 Task: Create List Sales Funnel in Board IT Infrastructure Management to Workspace Career Coaching. Create List Sales Tracking in Board Diversity and Inclusion Metrics Analysis to Workspace Career Coaching. Create List Sales Reporting in Board Content Marketing Interactive Content Strategy and Execution to Workspace Career Coaching
Action: Mouse moved to (73, 333)
Screenshot: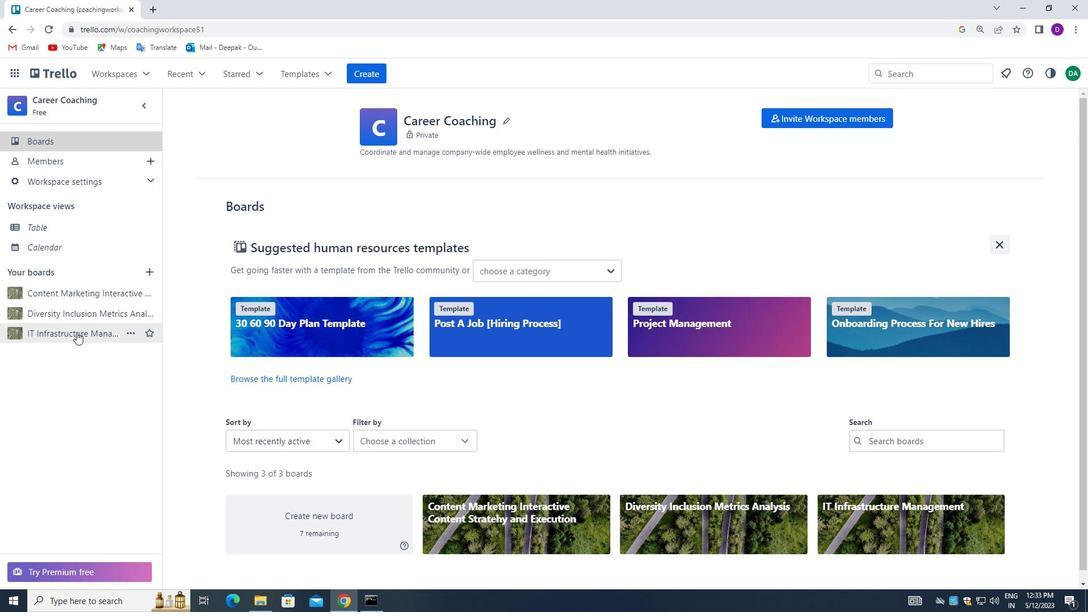 
Action: Mouse pressed left at (73, 333)
Screenshot: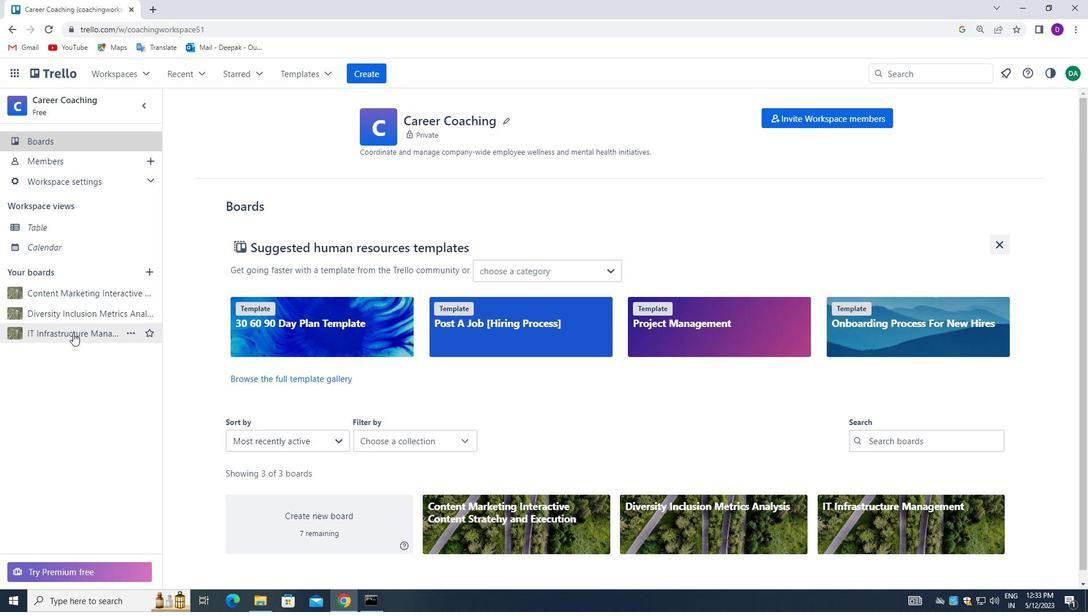 
Action: Mouse moved to (561, 142)
Screenshot: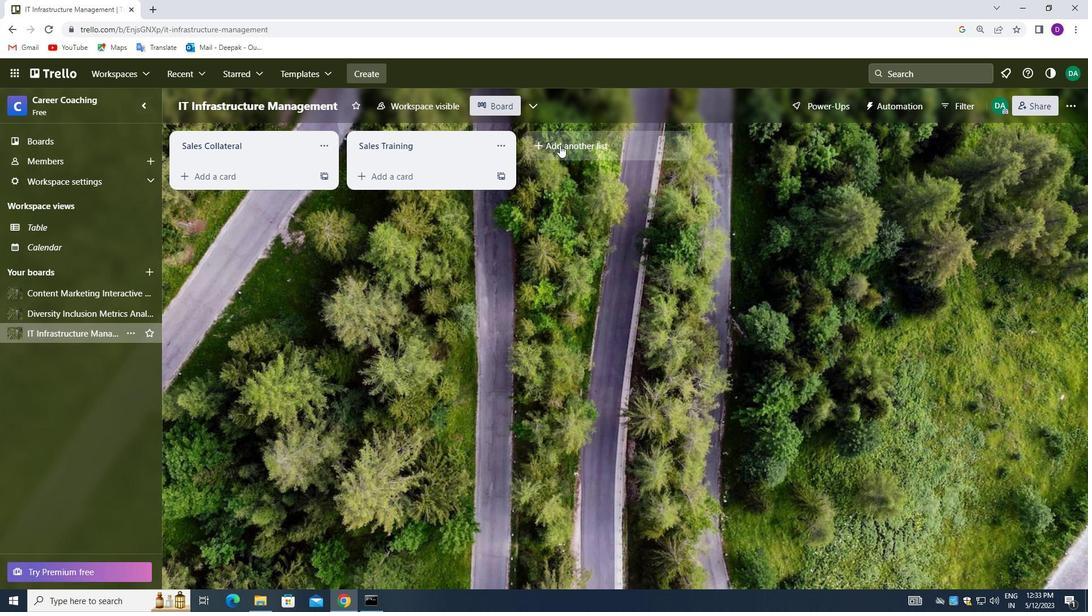 
Action: Mouse pressed left at (561, 142)
Screenshot: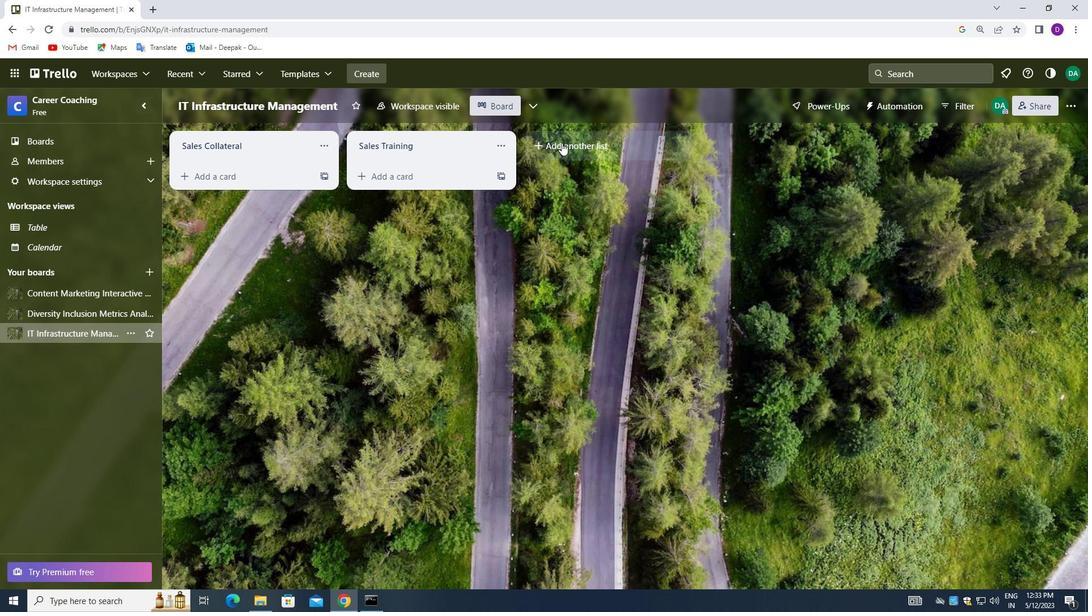 
Action: Mouse moved to (557, 146)
Screenshot: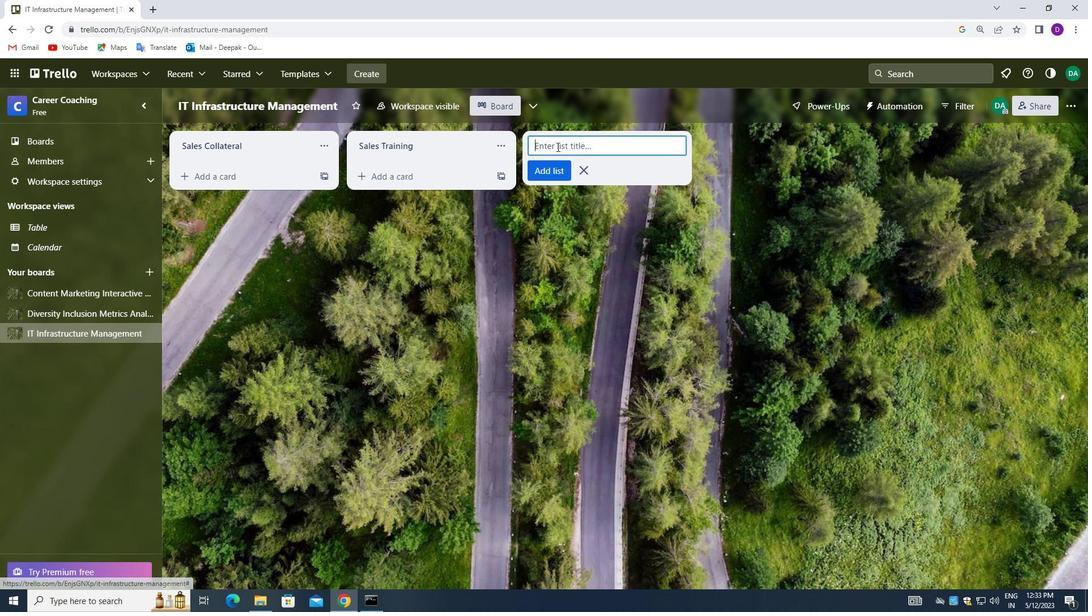 
Action: Mouse pressed left at (557, 146)
Screenshot: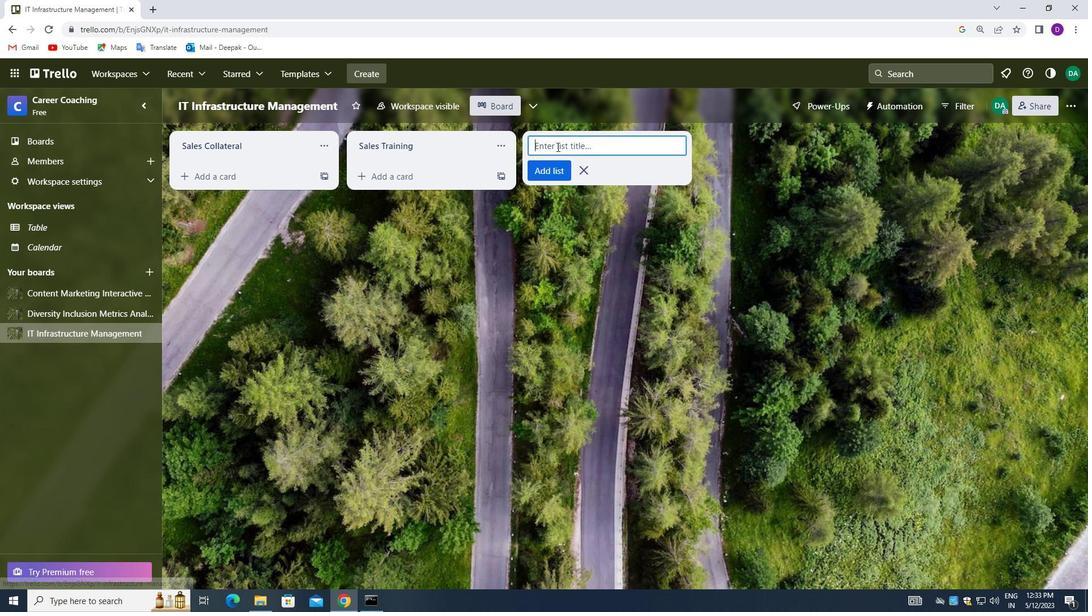 
Action: Mouse moved to (402, 286)
Screenshot: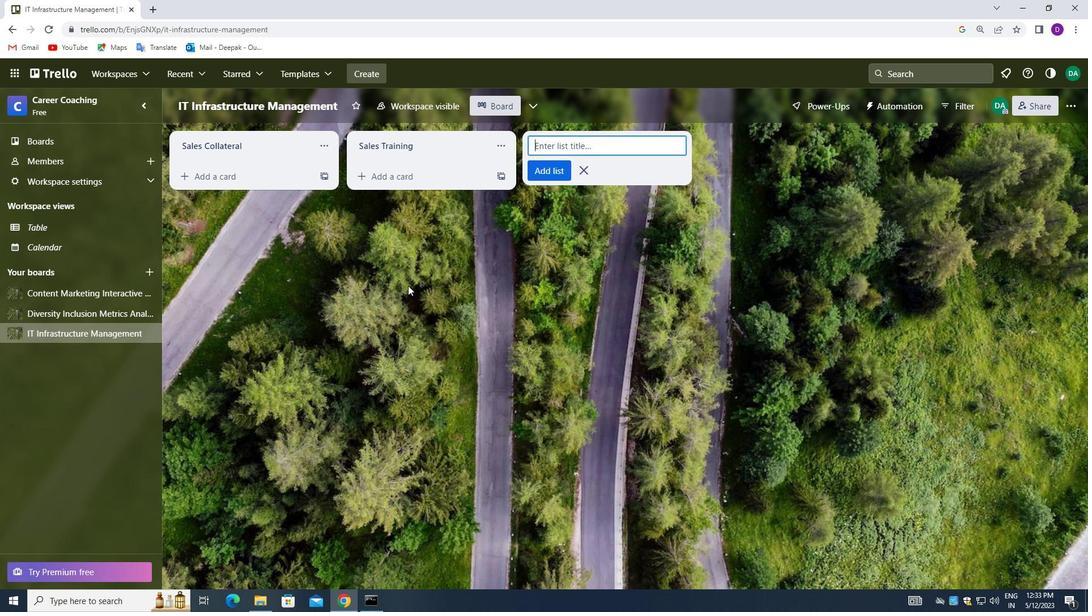 
Action: Key pressed <Key.shift_r>Sales<Key.space><Key.shift_r>Funnel<Key.space>
Screenshot: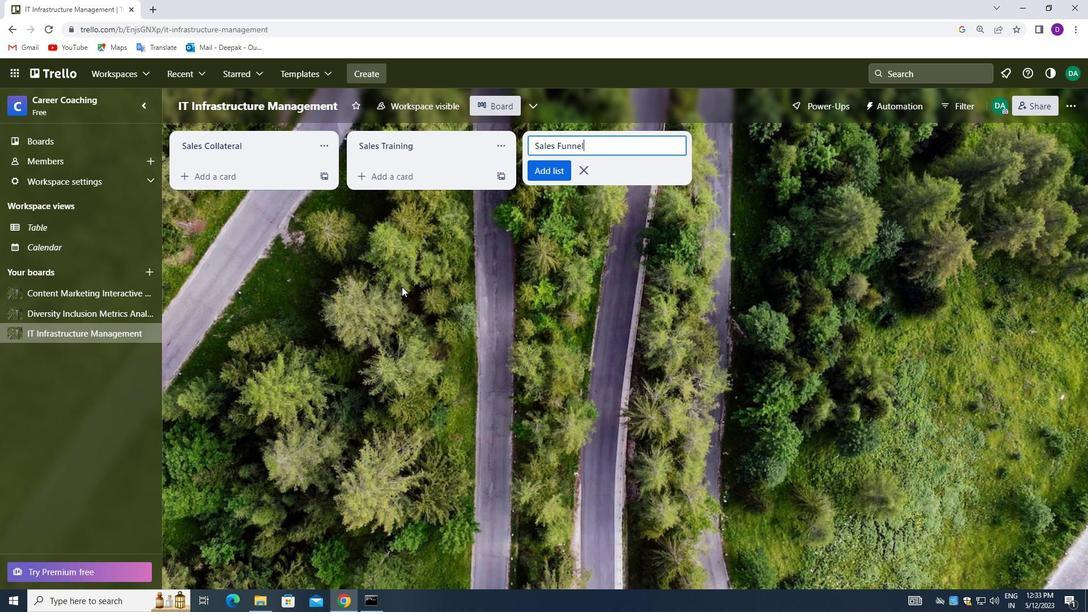 
Action: Mouse moved to (544, 173)
Screenshot: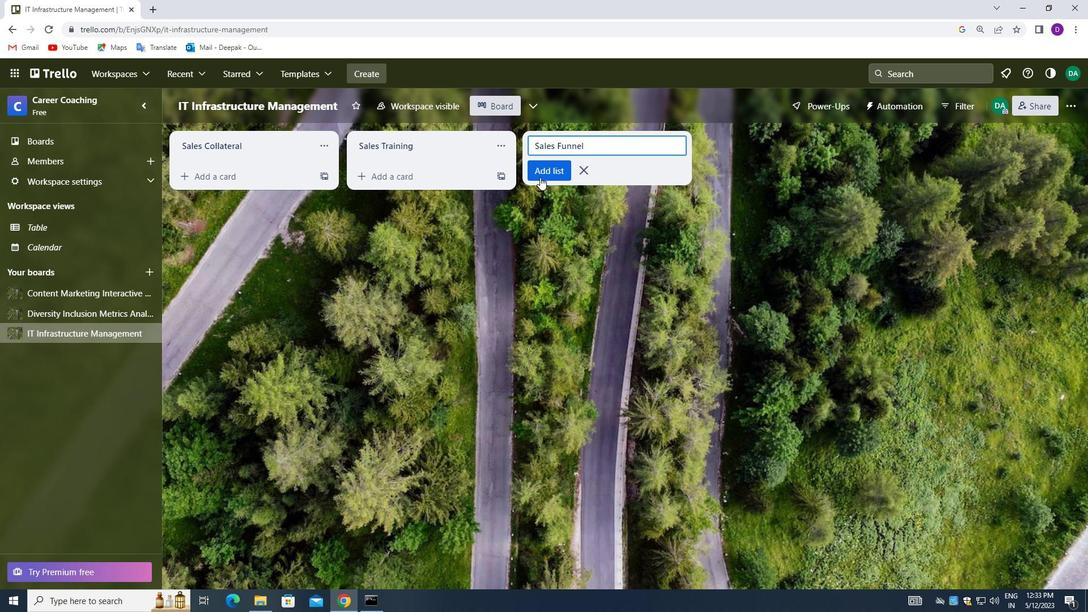 
Action: Mouse pressed left at (544, 173)
Screenshot: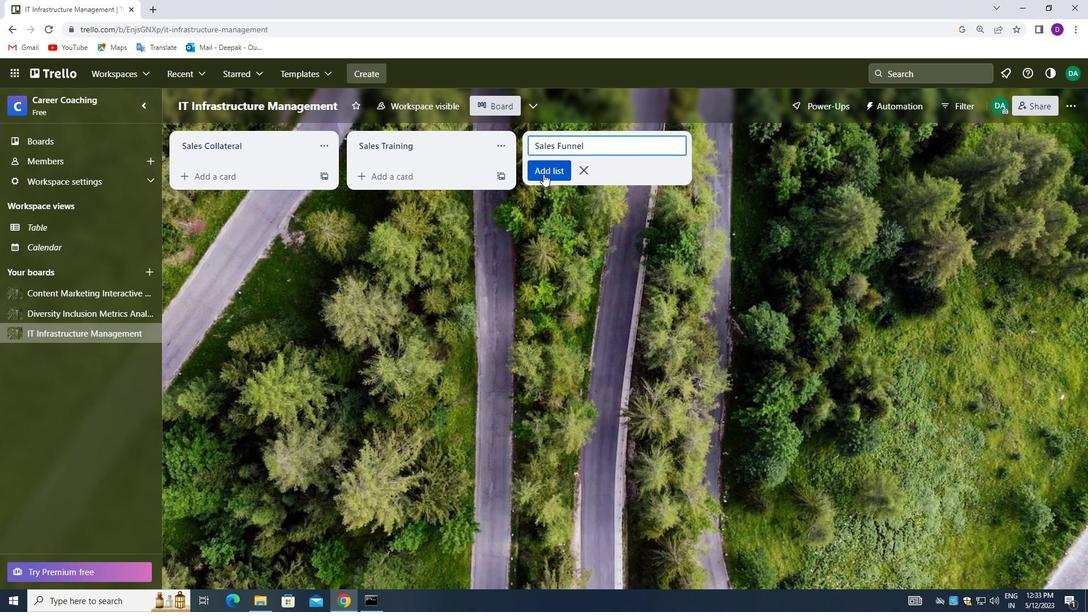 
Action: Mouse moved to (75, 312)
Screenshot: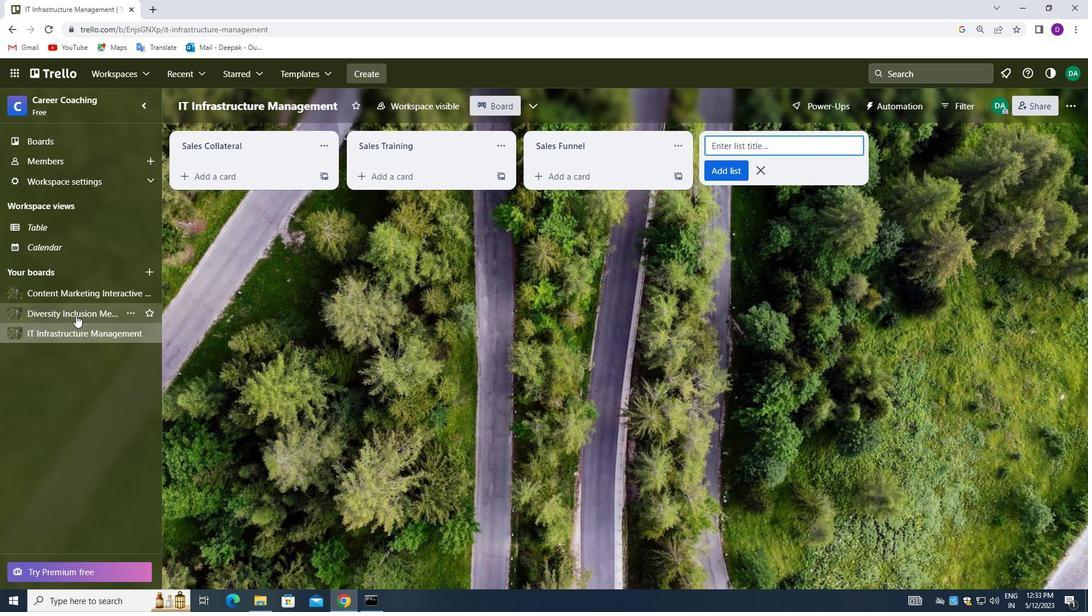 
Action: Mouse pressed left at (75, 312)
Screenshot: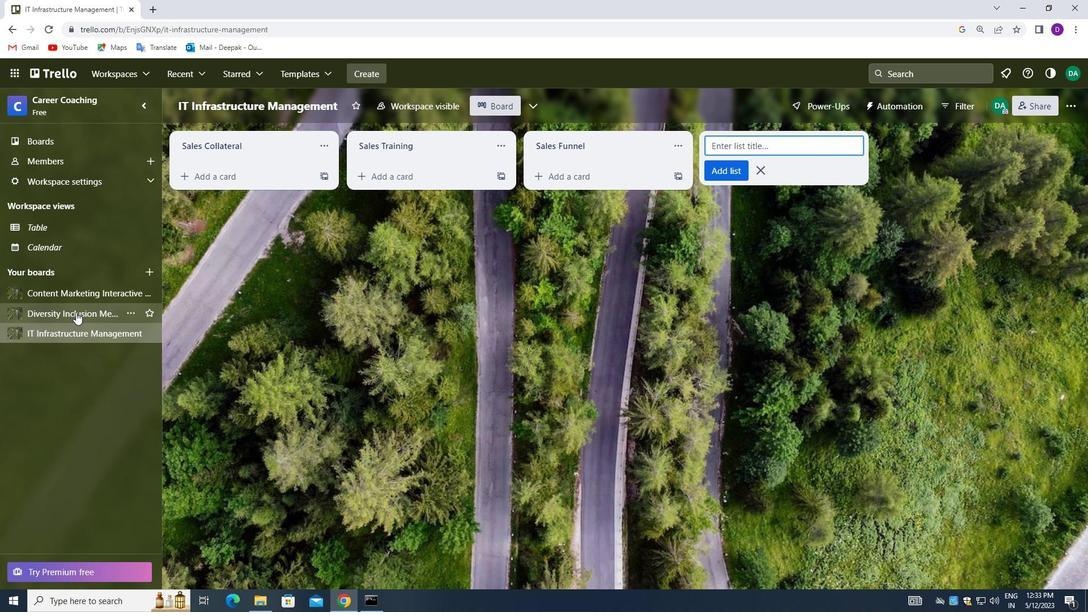 
Action: Mouse moved to (544, 149)
Screenshot: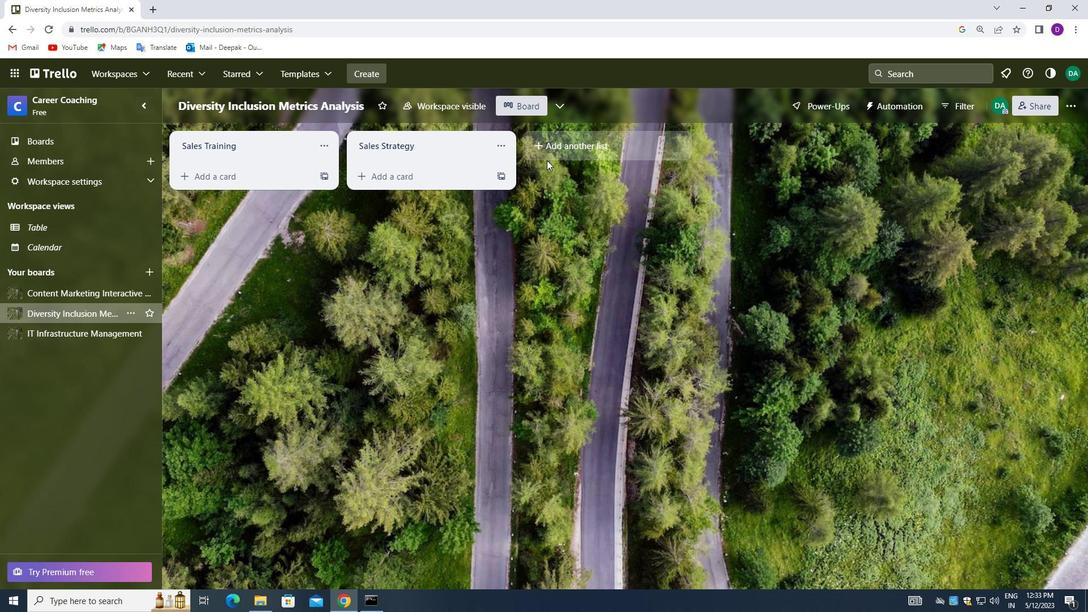 
Action: Mouse pressed left at (544, 149)
Screenshot: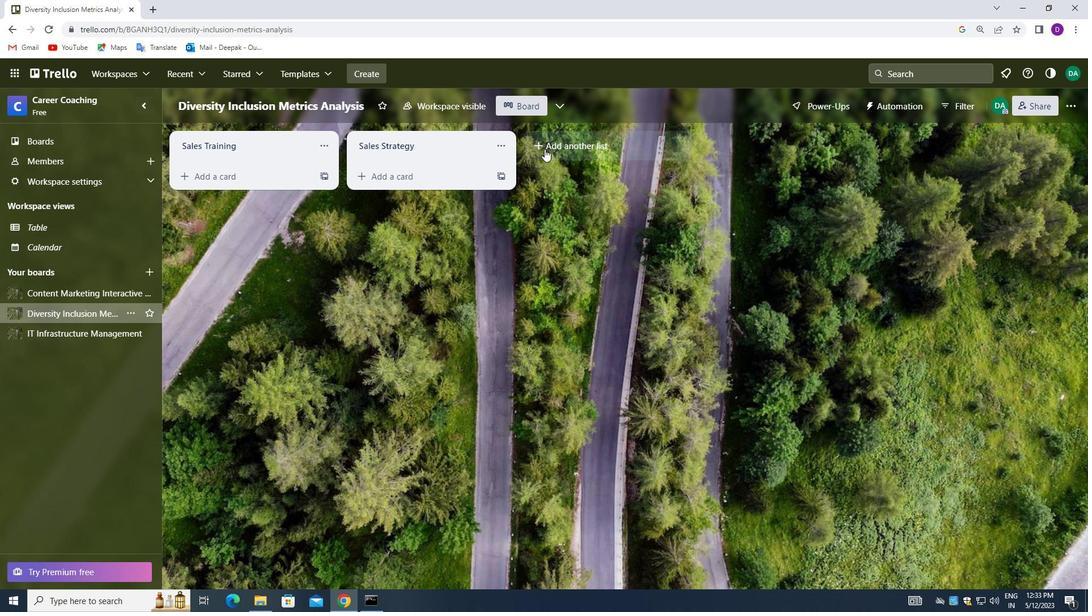 
Action: Mouse moved to (544, 148)
Screenshot: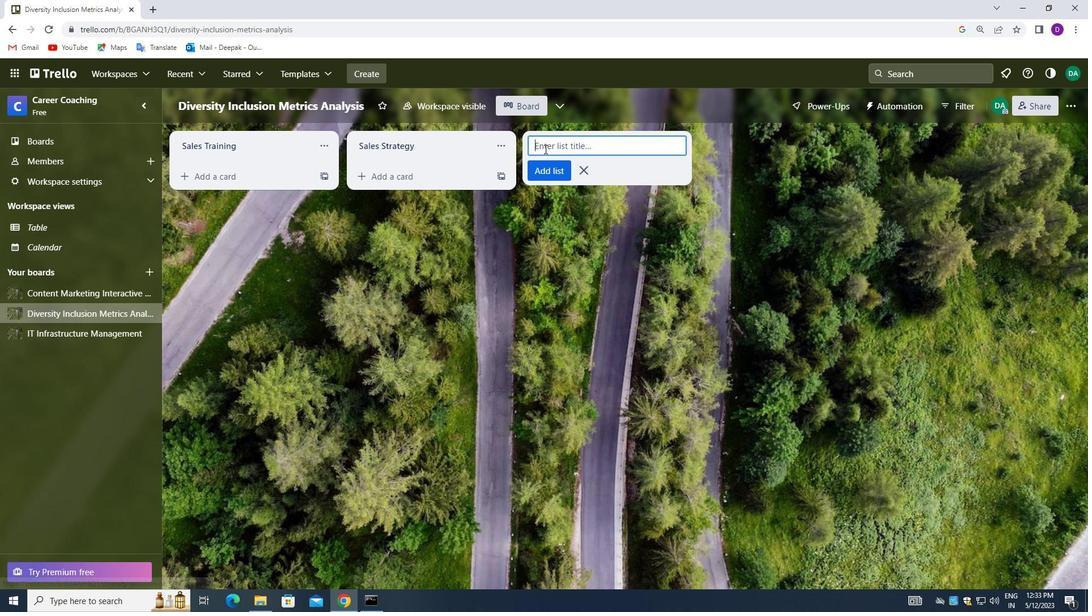 
Action: Mouse pressed left at (544, 148)
Screenshot: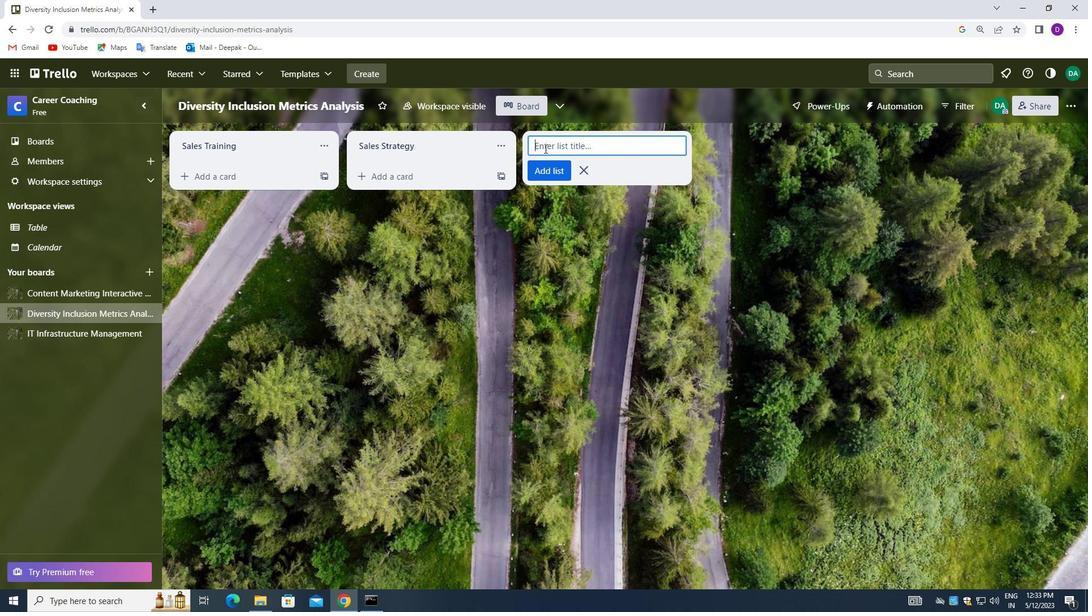 
Action: Mouse moved to (420, 297)
Screenshot: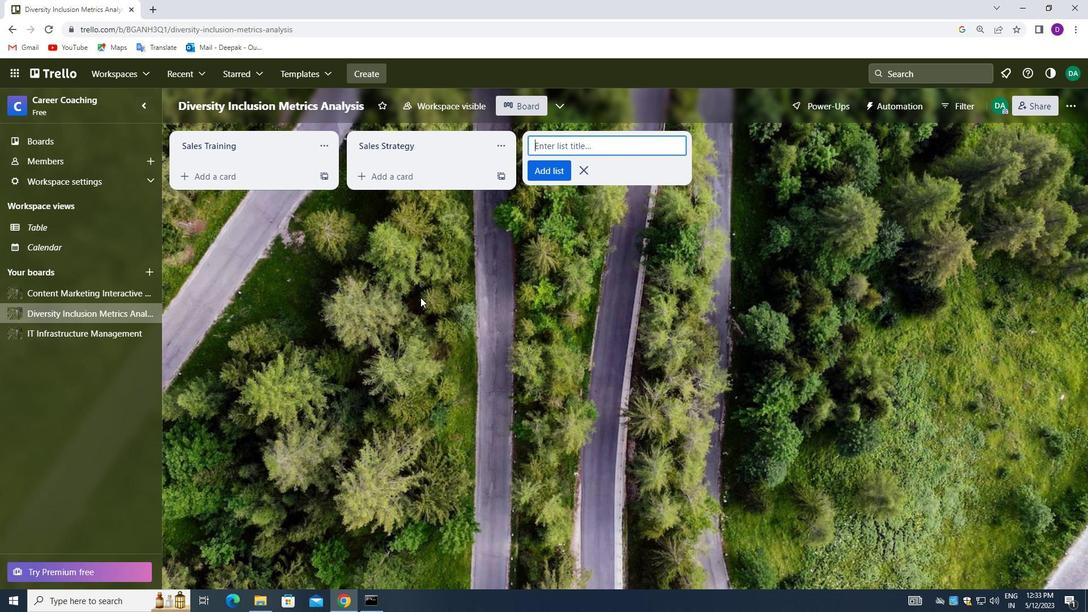 
Action: Key pressed <Key.shift_r>Sales<Key.space><Key.shift_r>Tracking<Key.space>
Screenshot: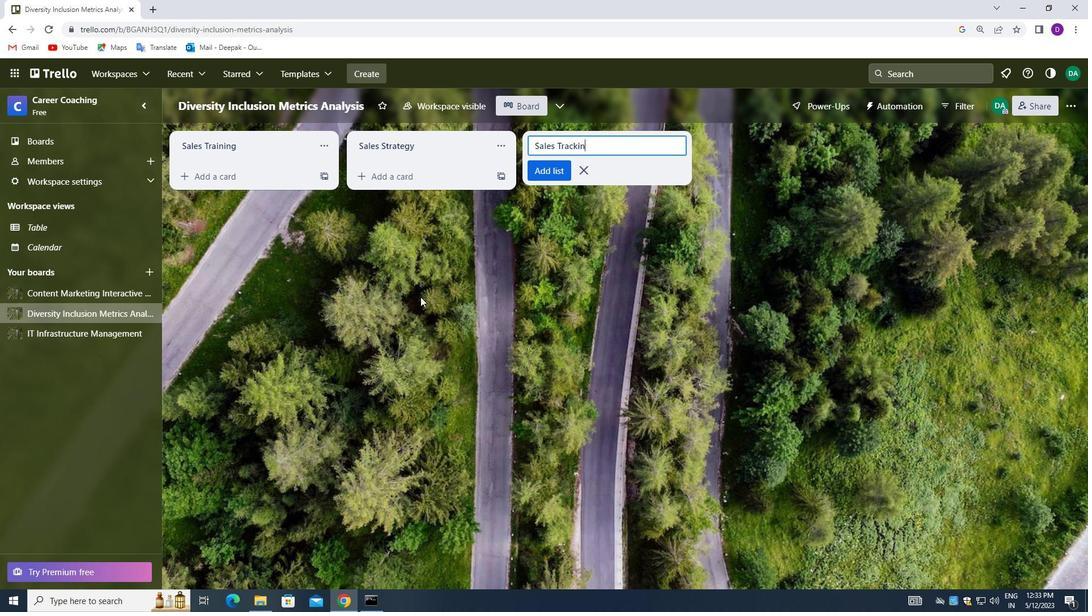 
Action: Mouse moved to (543, 167)
Screenshot: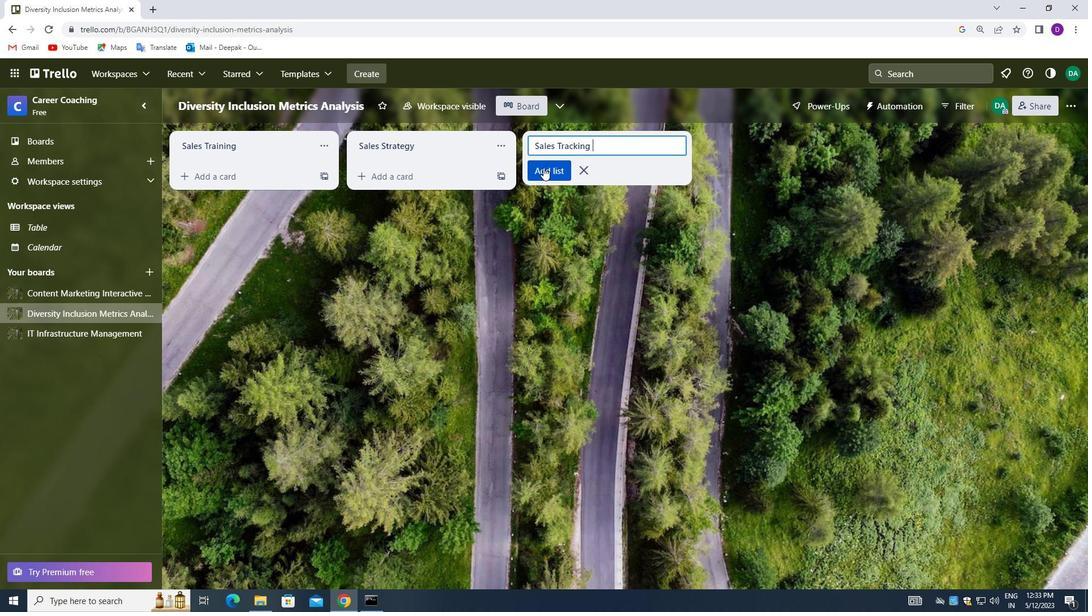 
Action: Mouse pressed left at (543, 167)
Screenshot: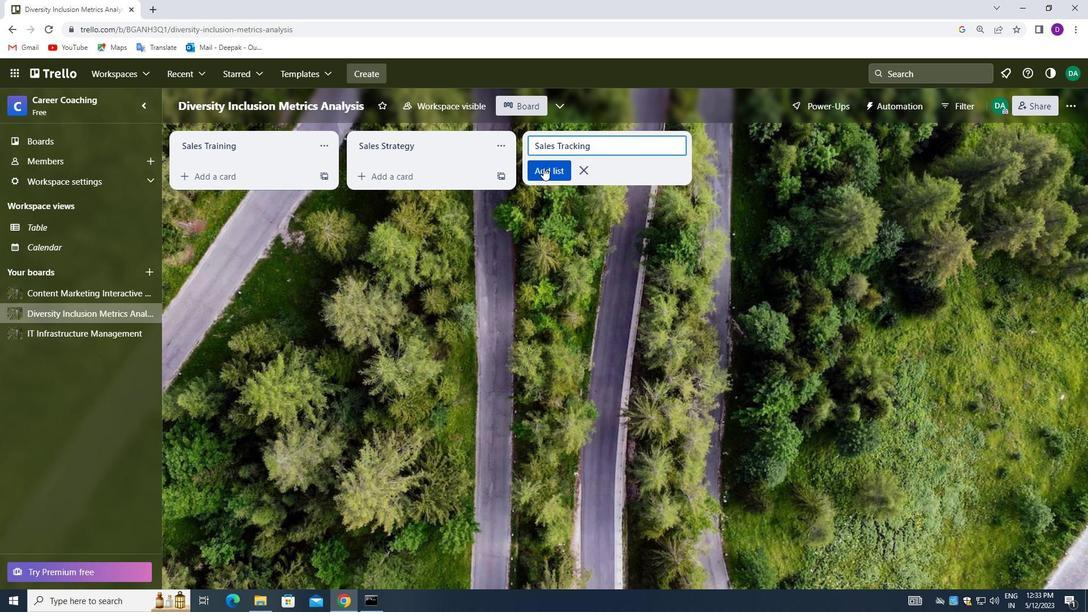 
Action: Mouse moved to (79, 297)
Screenshot: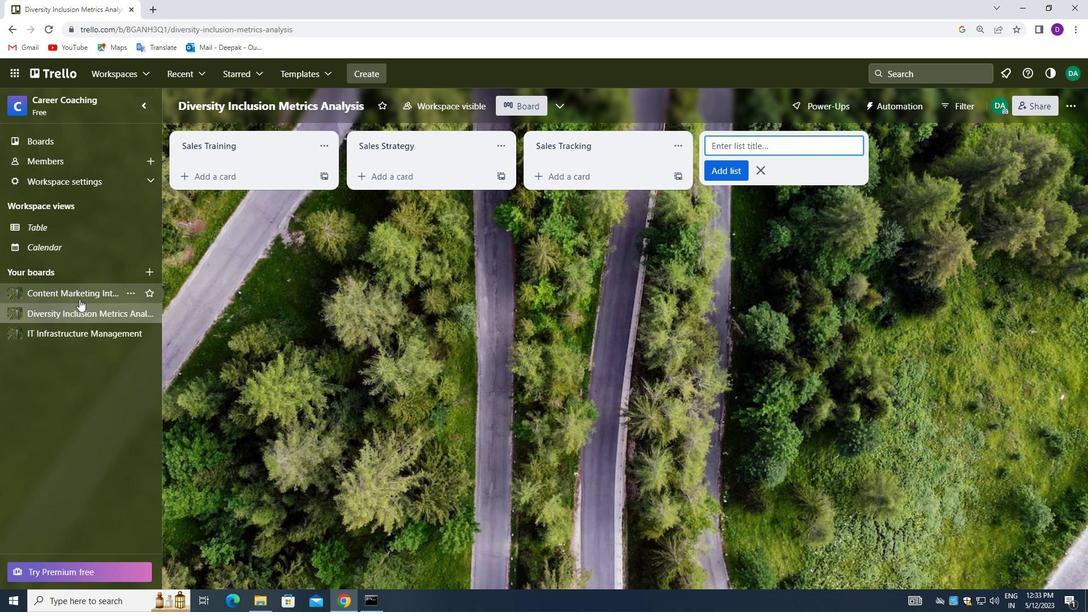 
Action: Mouse pressed left at (79, 297)
Screenshot: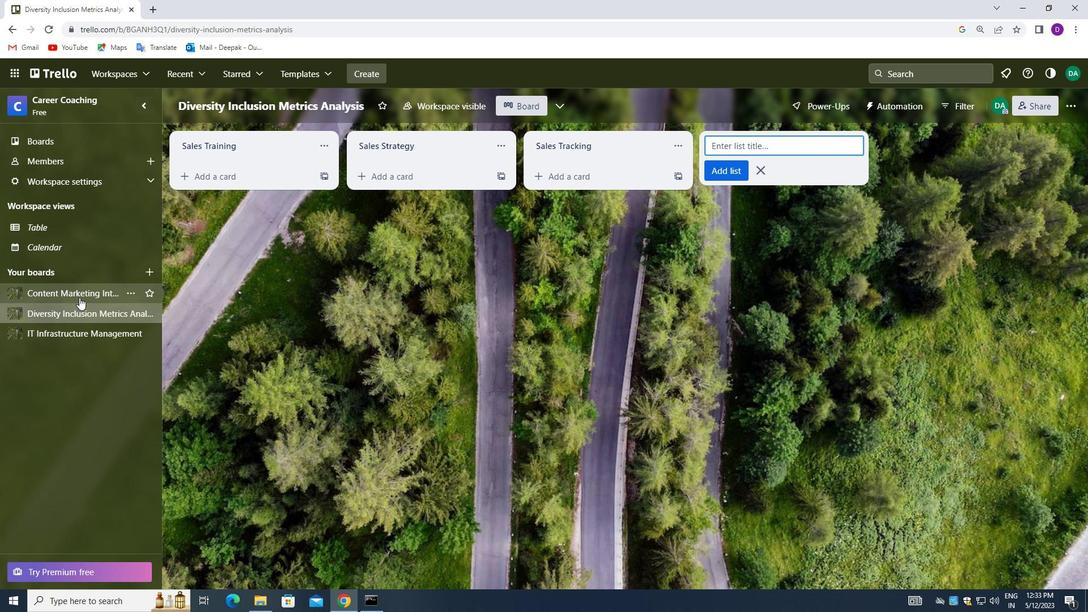 
Action: Mouse moved to (577, 150)
Screenshot: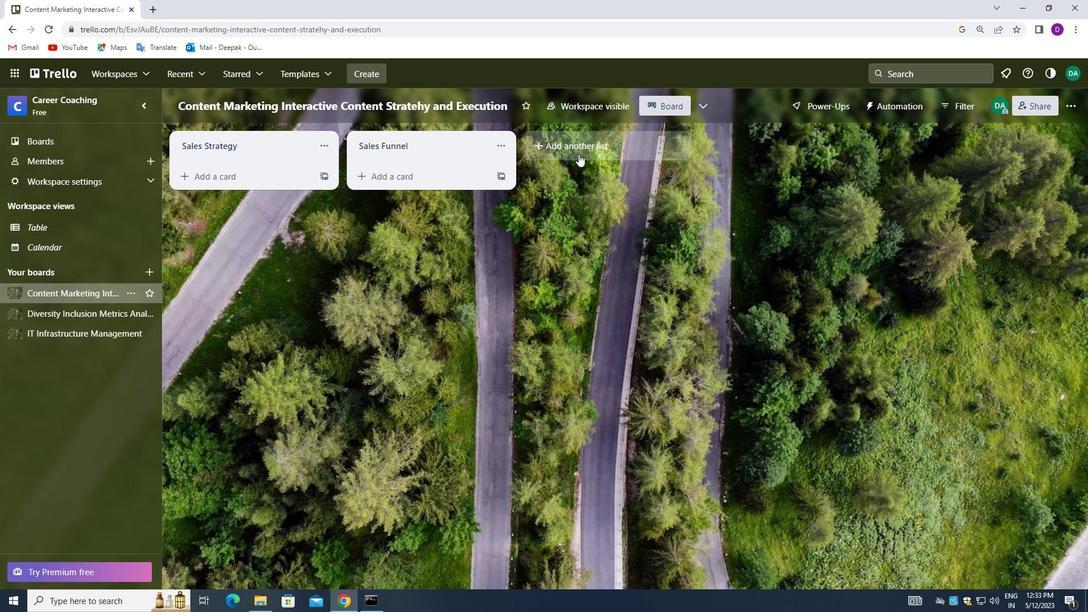 
Action: Mouse pressed left at (577, 150)
Screenshot: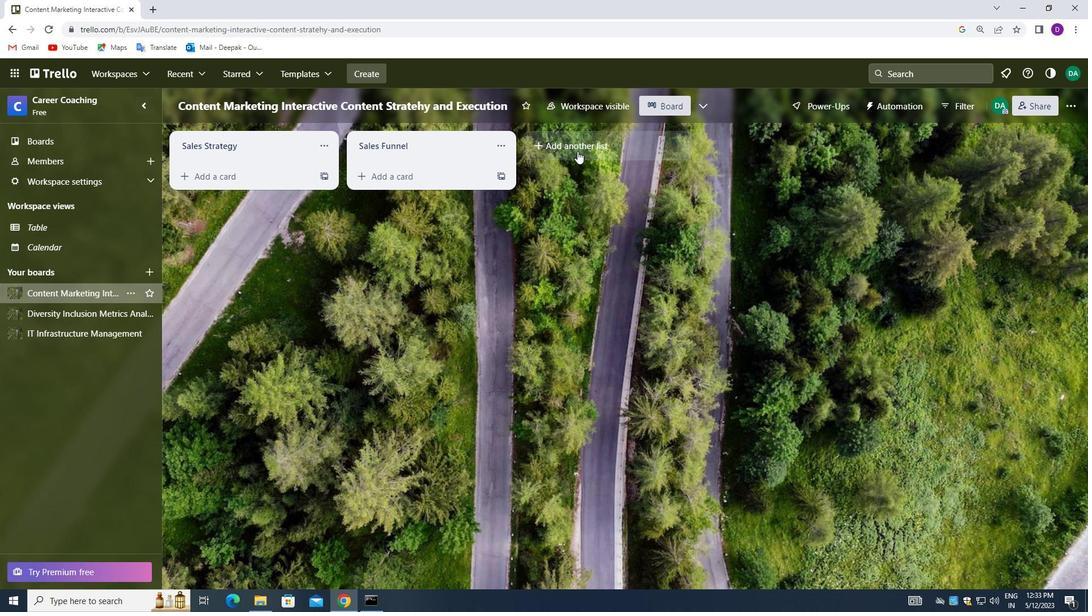 
Action: Mouse pressed left at (577, 150)
Screenshot: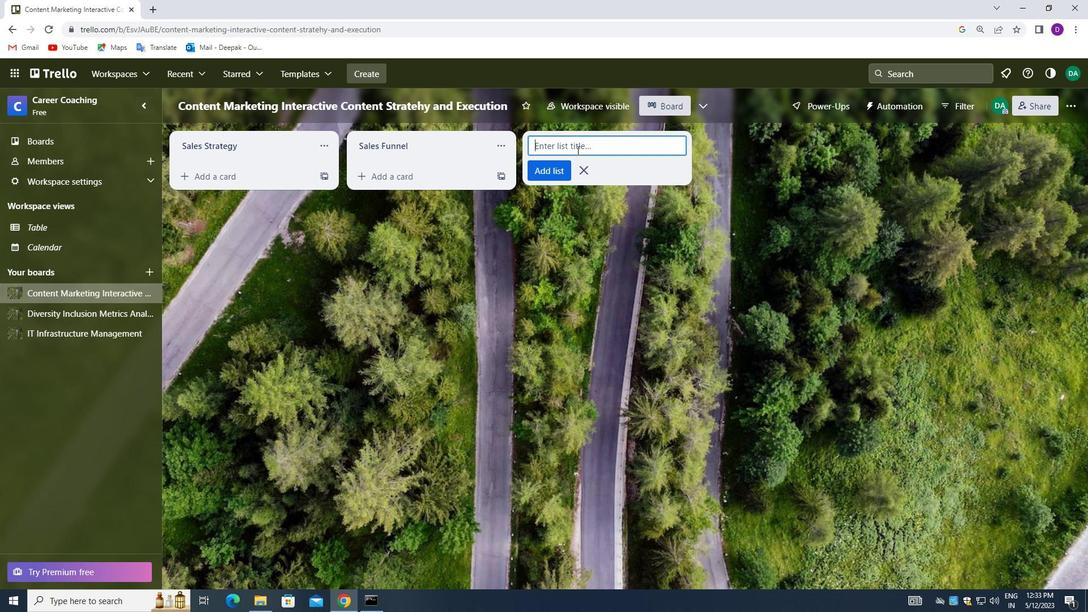 
Action: Mouse moved to (396, 359)
Screenshot: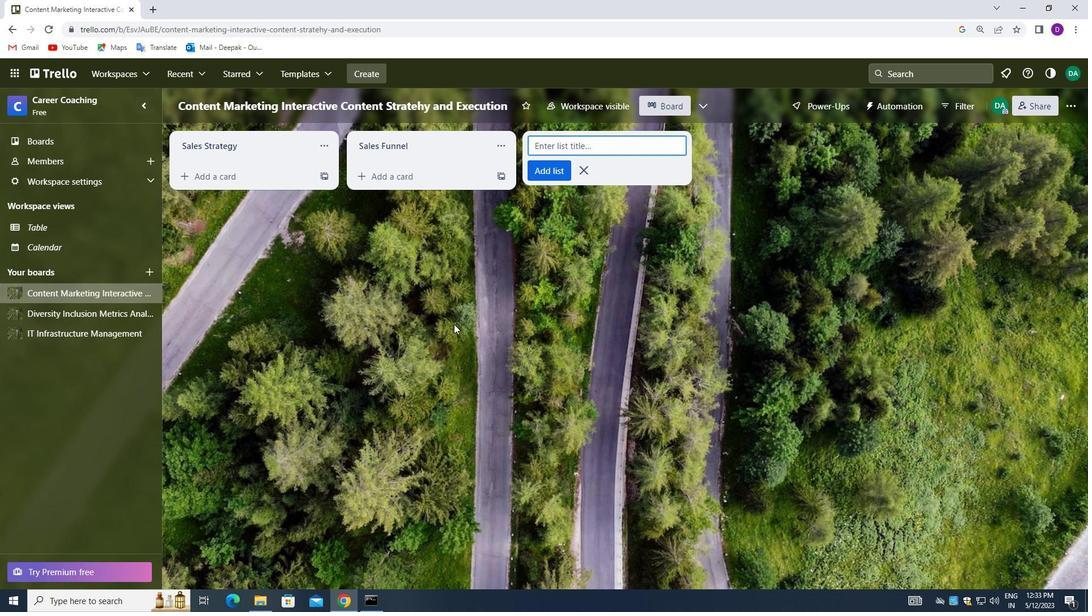 
Action: Key pressed <Key.shift_r>Sales<Key.space><Key.shift_r>Reporting<Key.space>
Screenshot: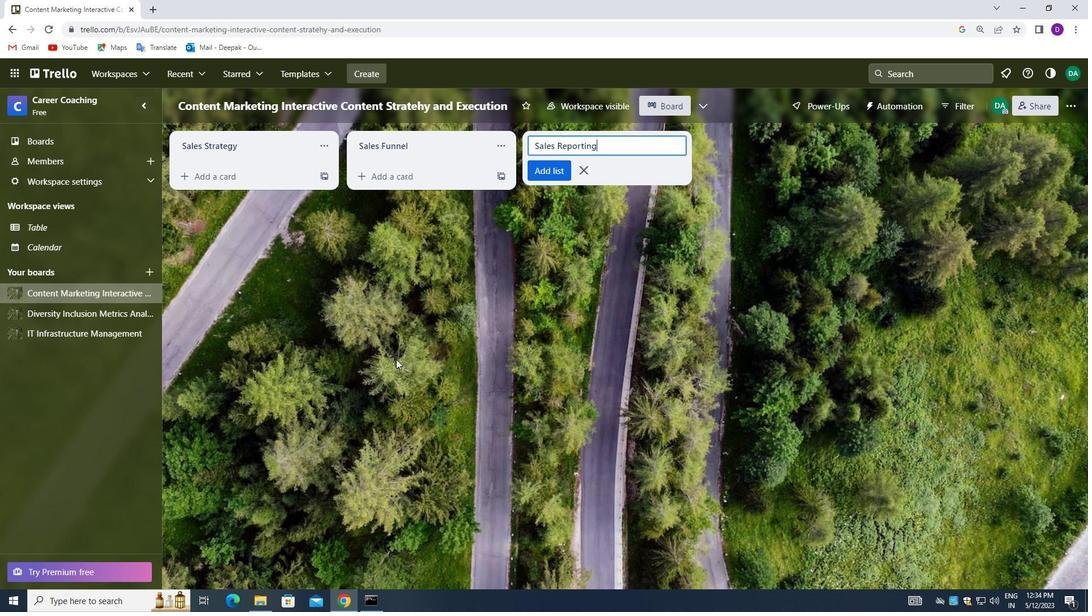 
Action: Mouse moved to (542, 170)
Screenshot: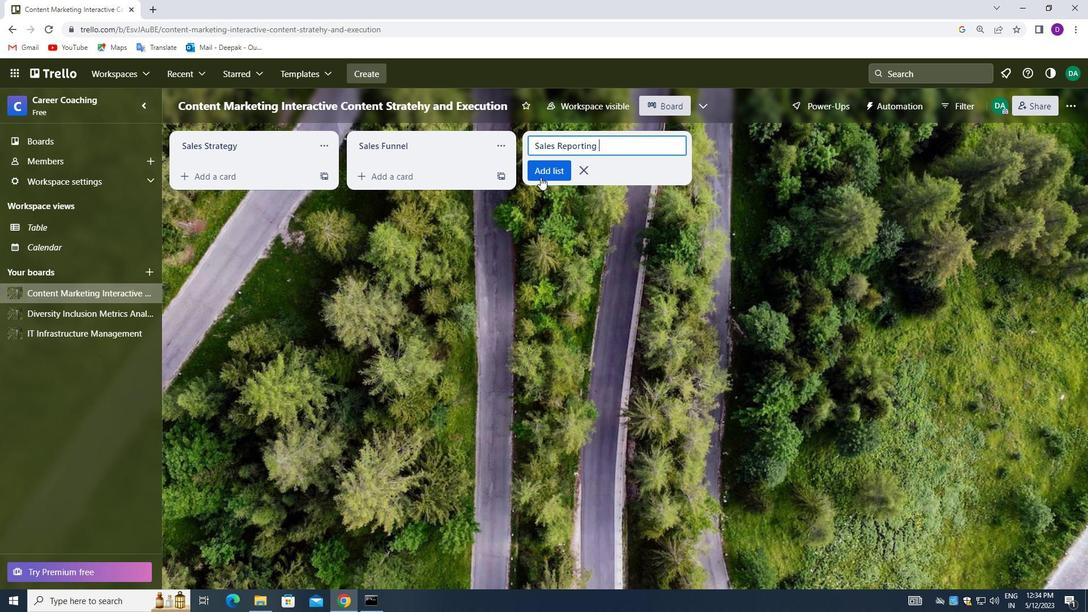 
Action: Mouse pressed left at (542, 170)
Screenshot: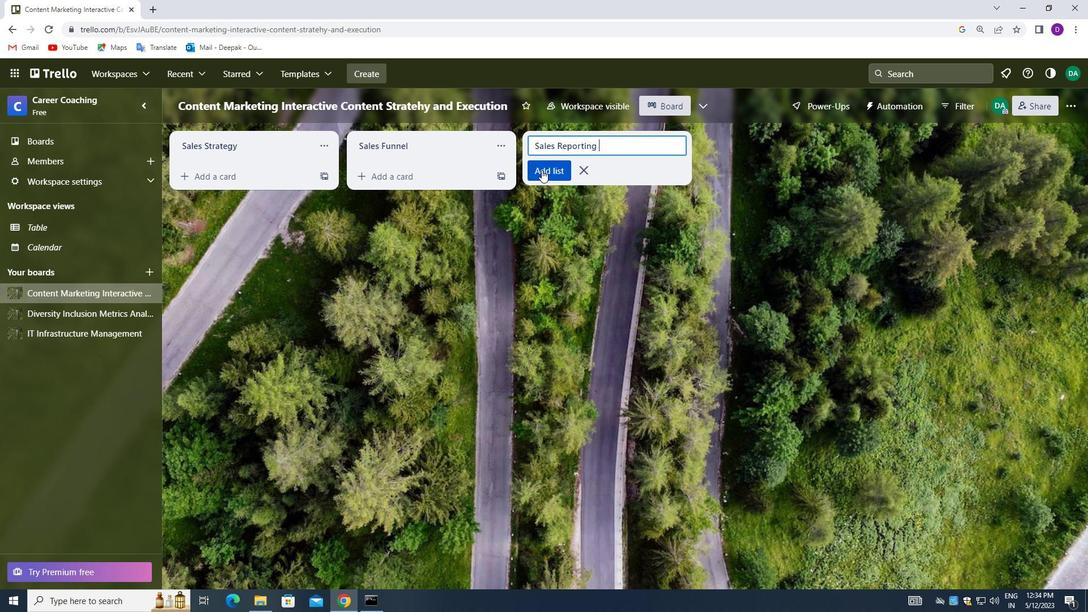 
Action: Mouse moved to (64, 146)
Screenshot: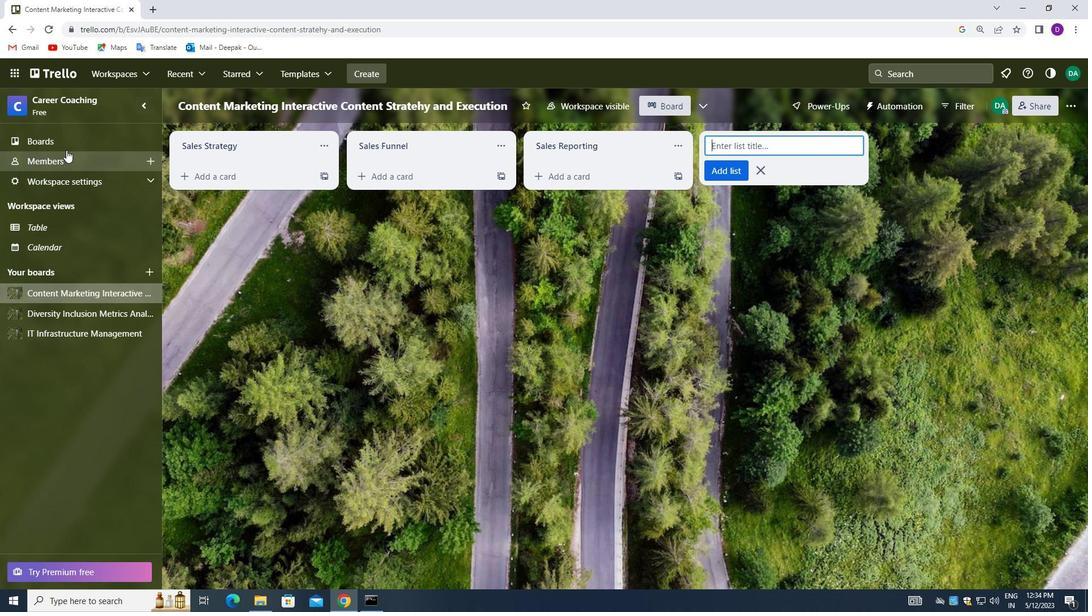 
Action: Mouse pressed left at (64, 146)
Screenshot: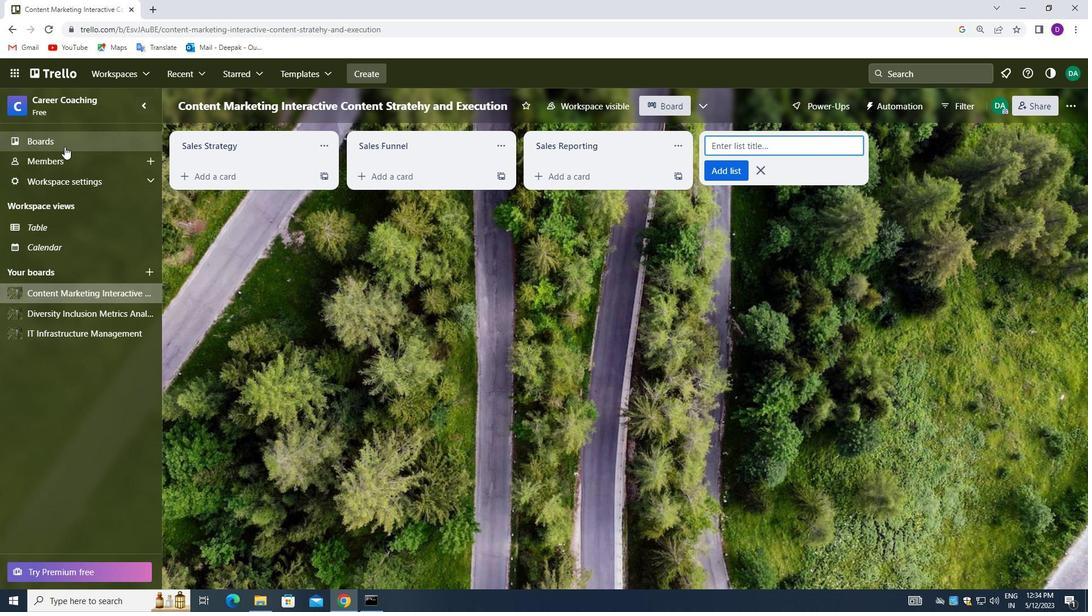 
Action: Mouse moved to (358, 208)
Screenshot: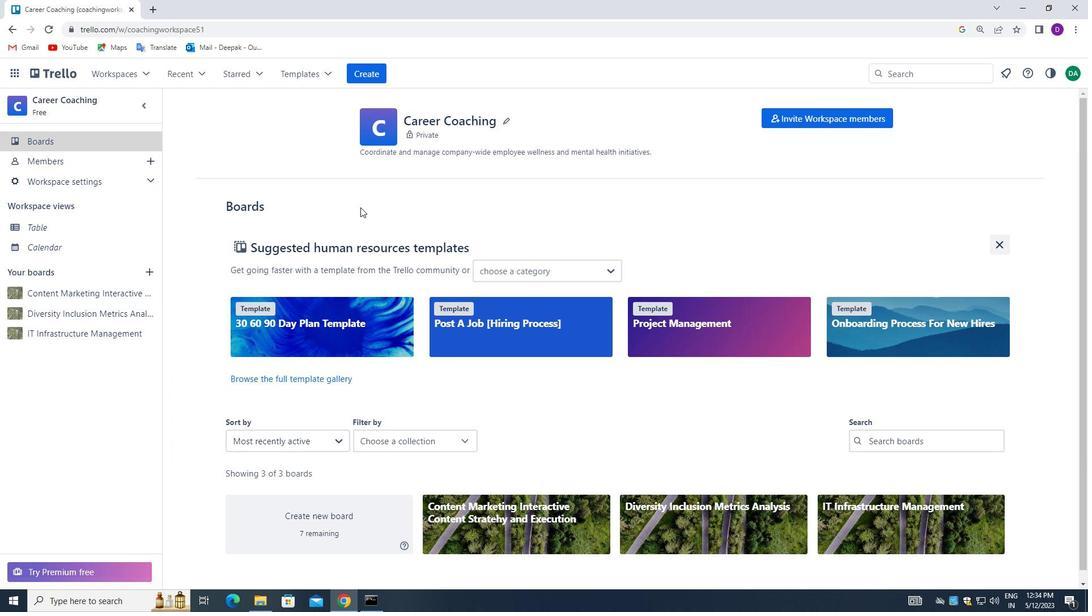 
